 Task: Create a due date automation trigger when advanced on, on the wednesday after a card is due add dates not starting this week at 11:00 AM.
Action: Mouse moved to (1218, 93)
Screenshot: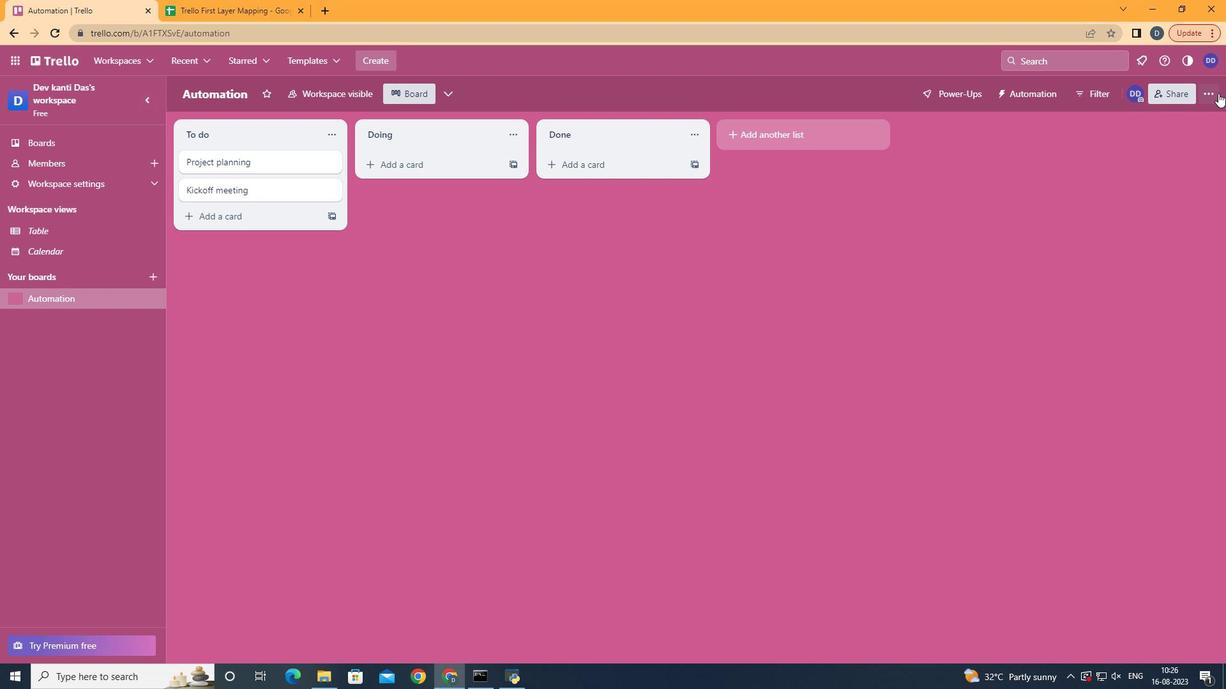 
Action: Mouse pressed left at (1218, 93)
Screenshot: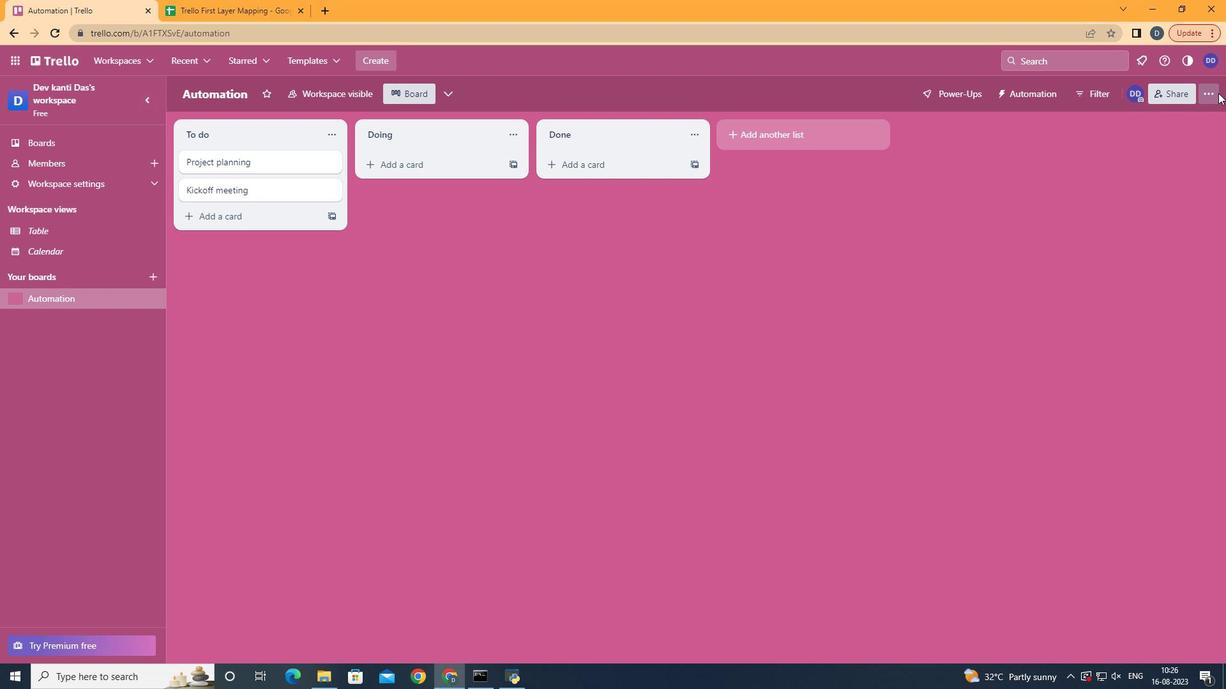
Action: Mouse moved to (1144, 275)
Screenshot: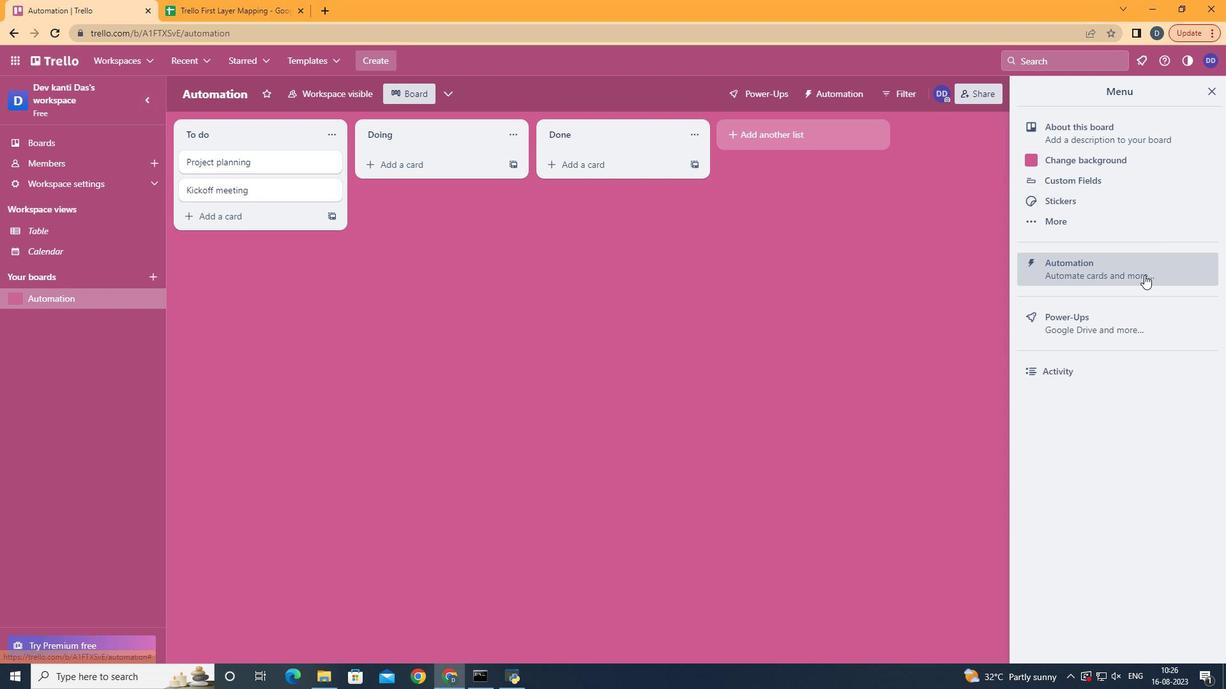 
Action: Mouse pressed left at (1144, 275)
Screenshot: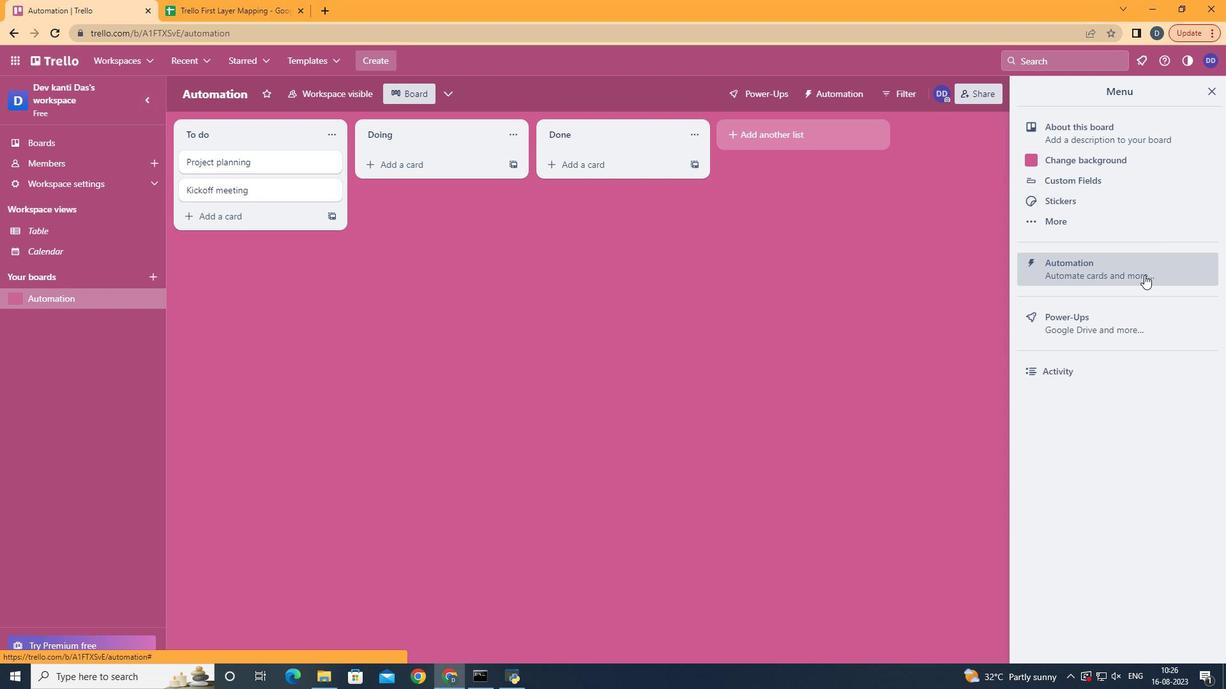 
Action: Mouse moved to (230, 254)
Screenshot: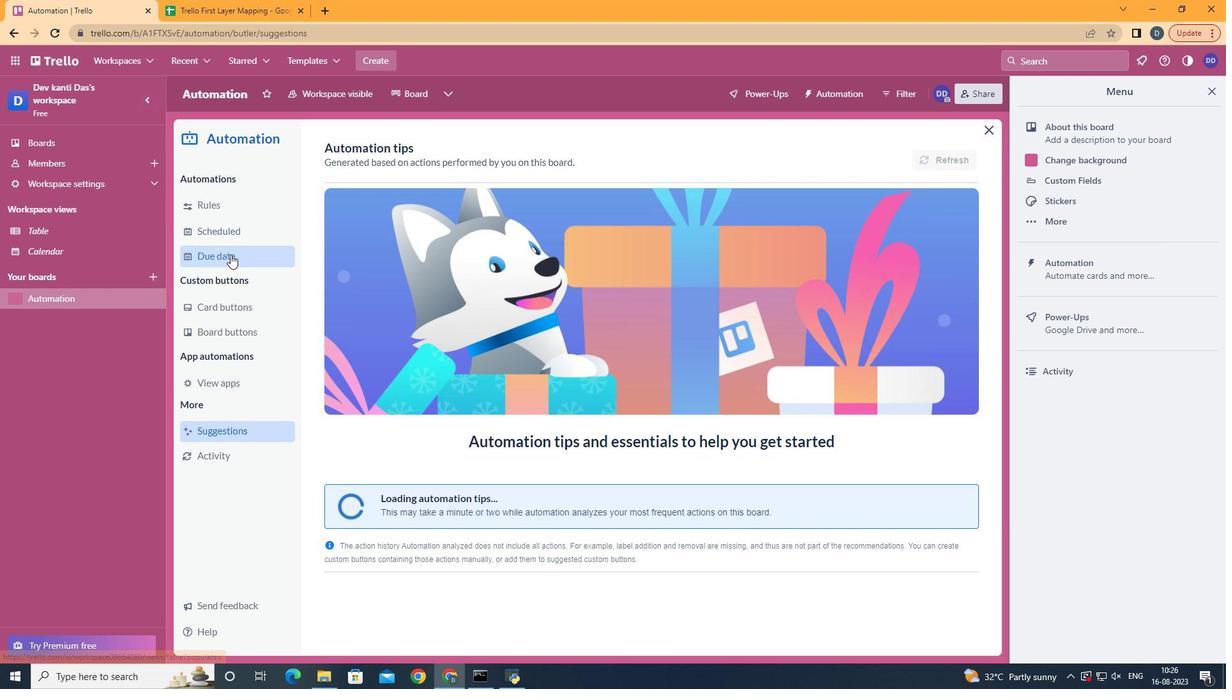 
Action: Mouse pressed left at (230, 254)
Screenshot: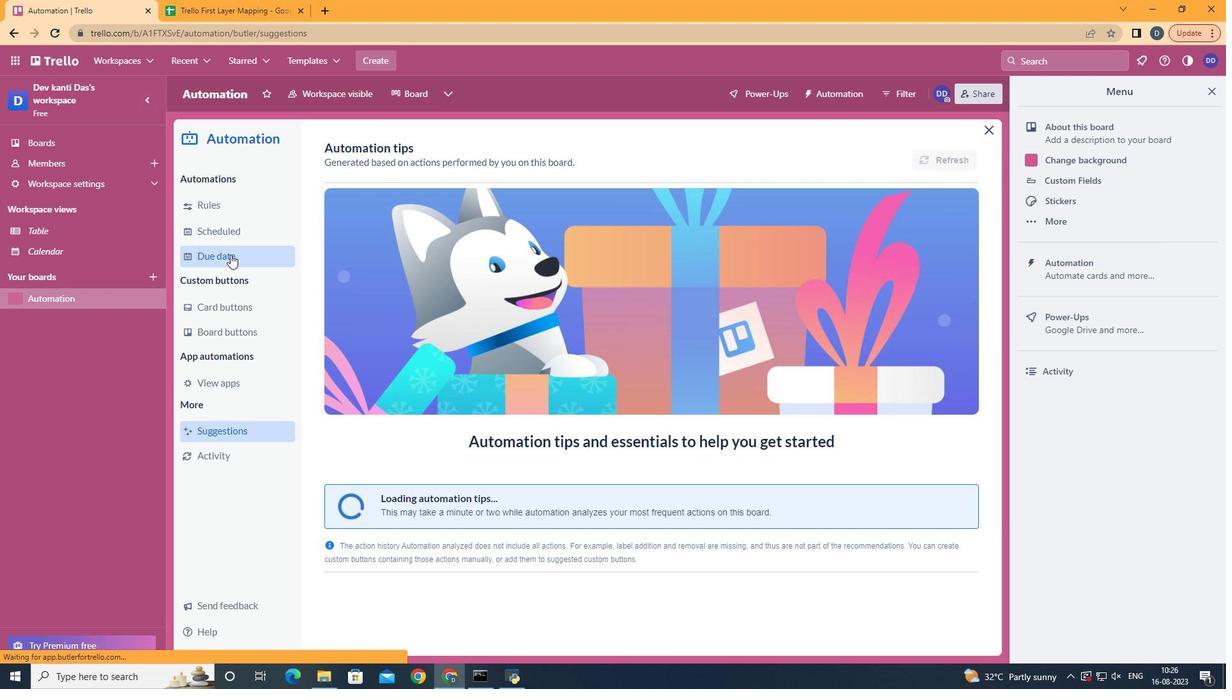 
Action: Mouse moved to (918, 153)
Screenshot: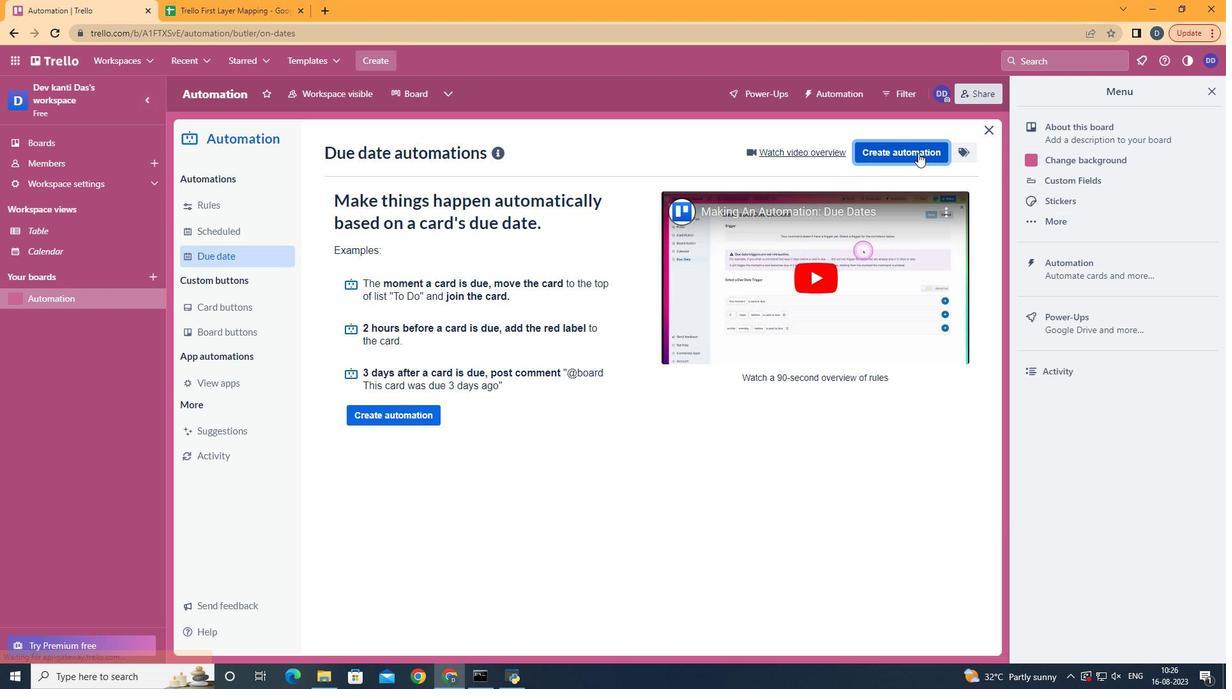 
Action: Mouse pressed left at (918, 153)
Screenshot: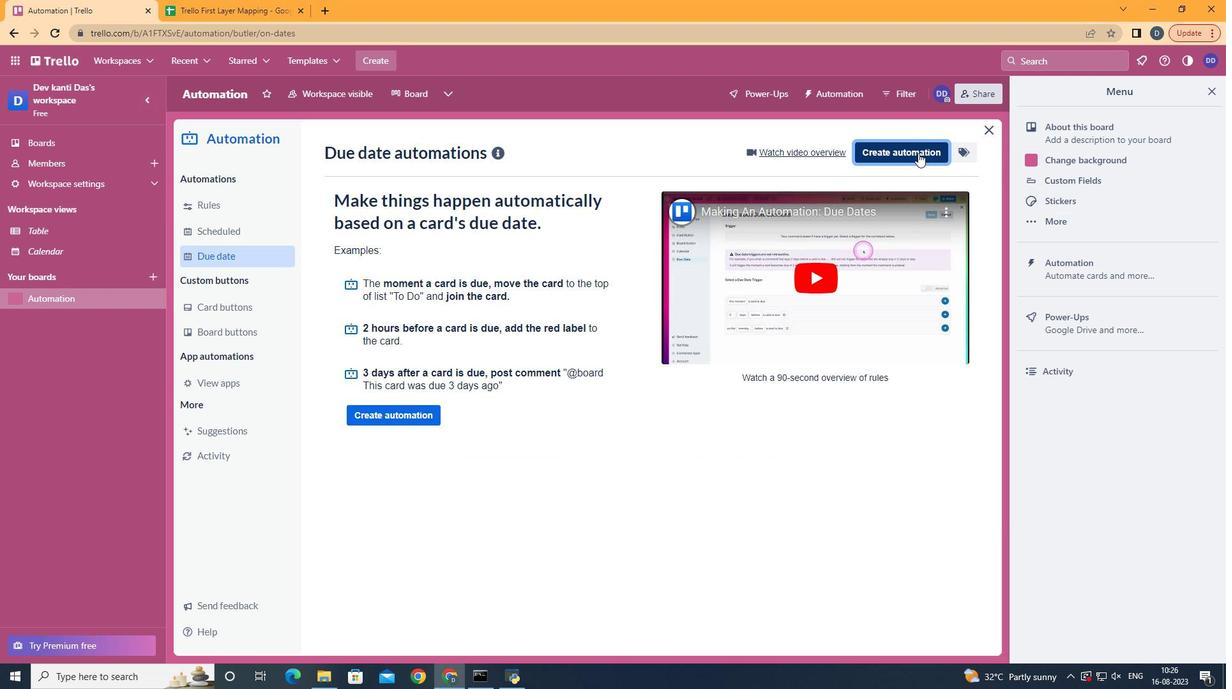 
Action: Mouse moved to (624, 270)
Screenshot: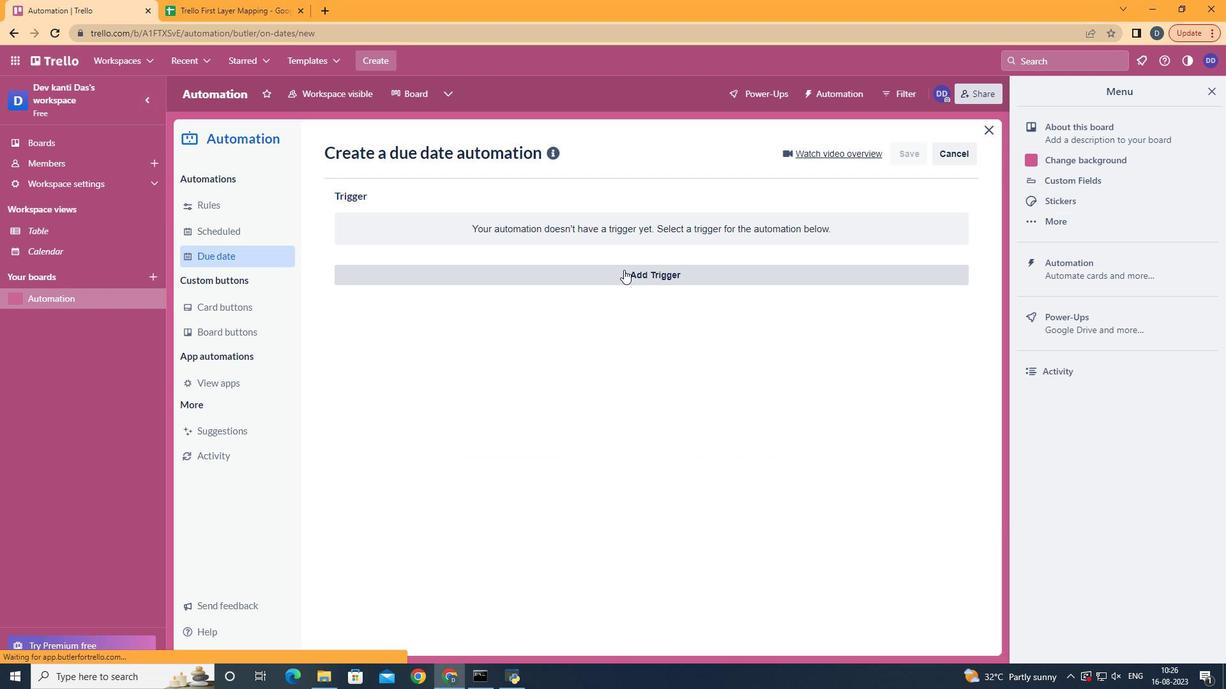 
Action: Mouse pressed left at (624, 270)
Screenshot: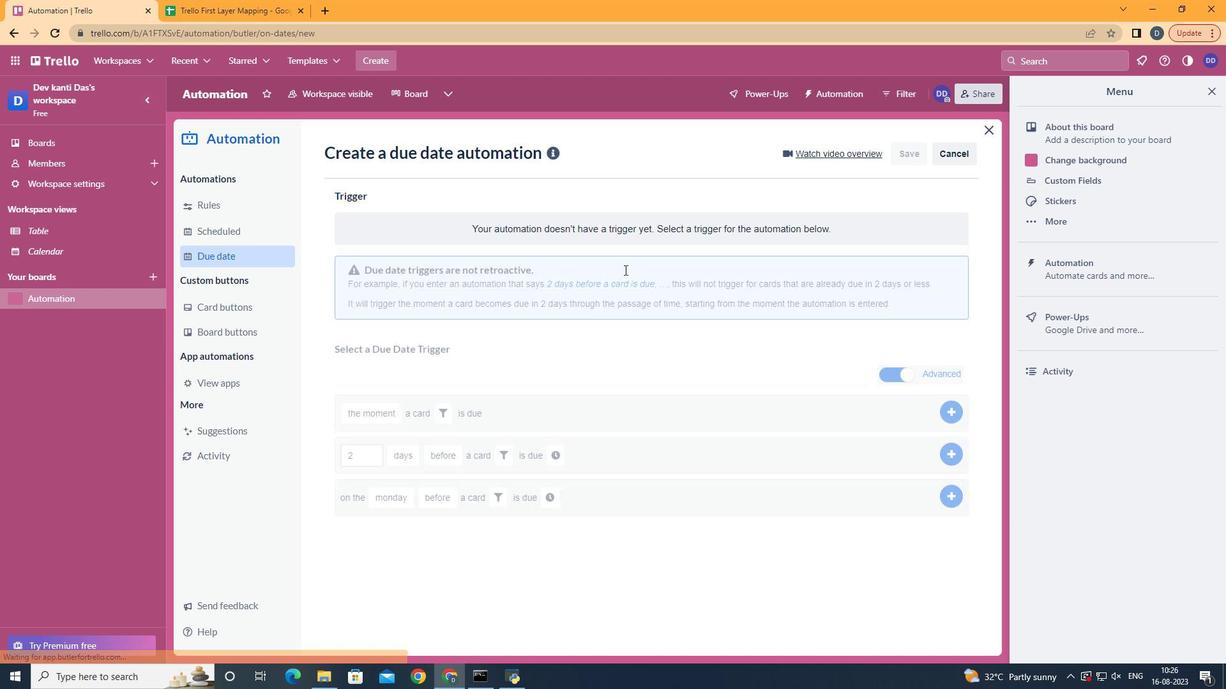
Action: Mouse moved to (411, 387)
Screenshot: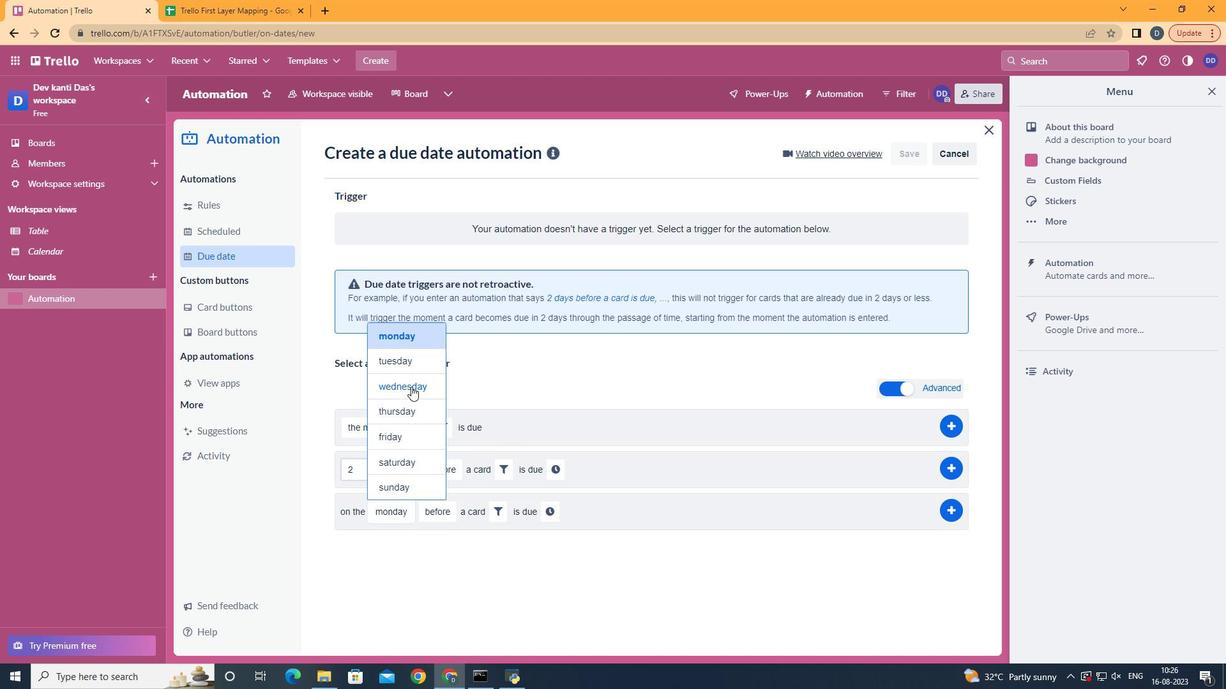 
Action: Mouse pressed left at (411, 387)
Screenshot: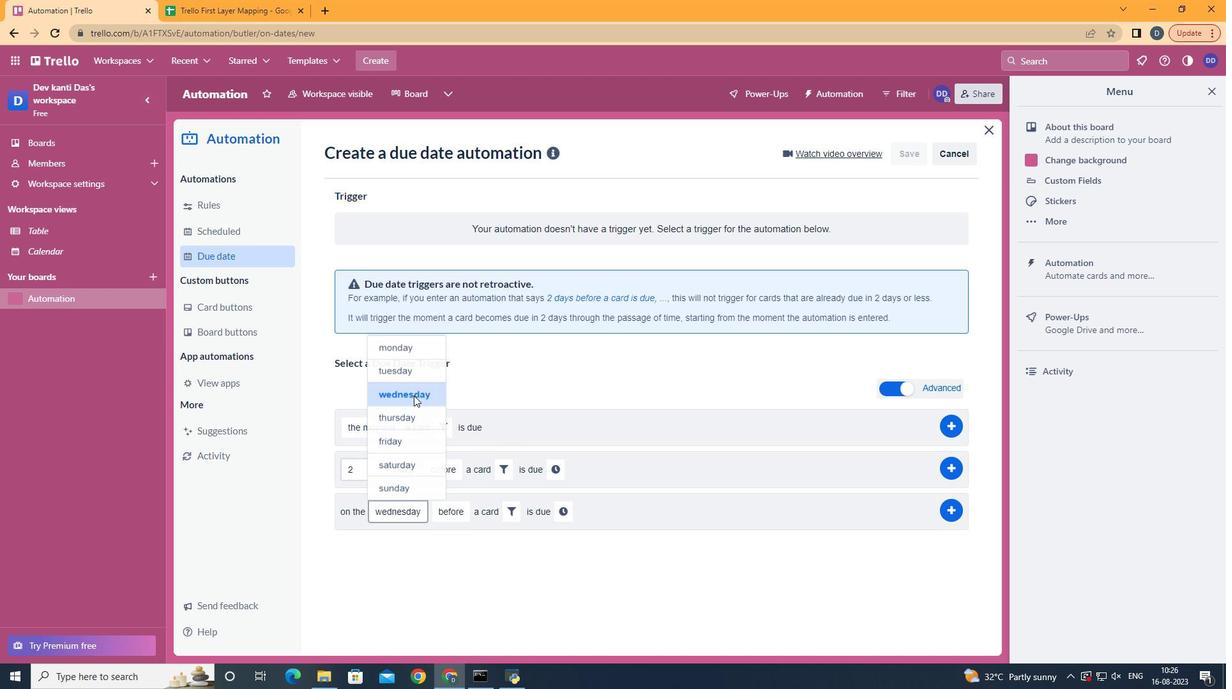 
Action: Mouse moved to (466, 559)
Screenshot: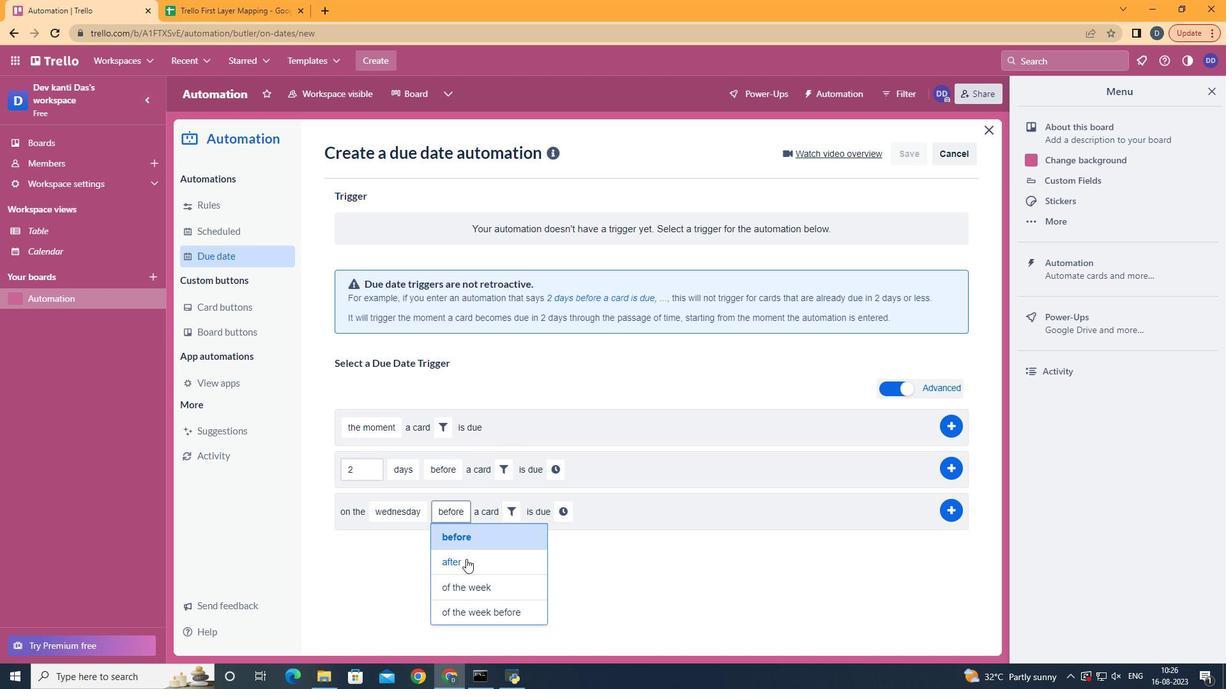 
Action: Mouse pressed left at (466, 559)
Screenshot: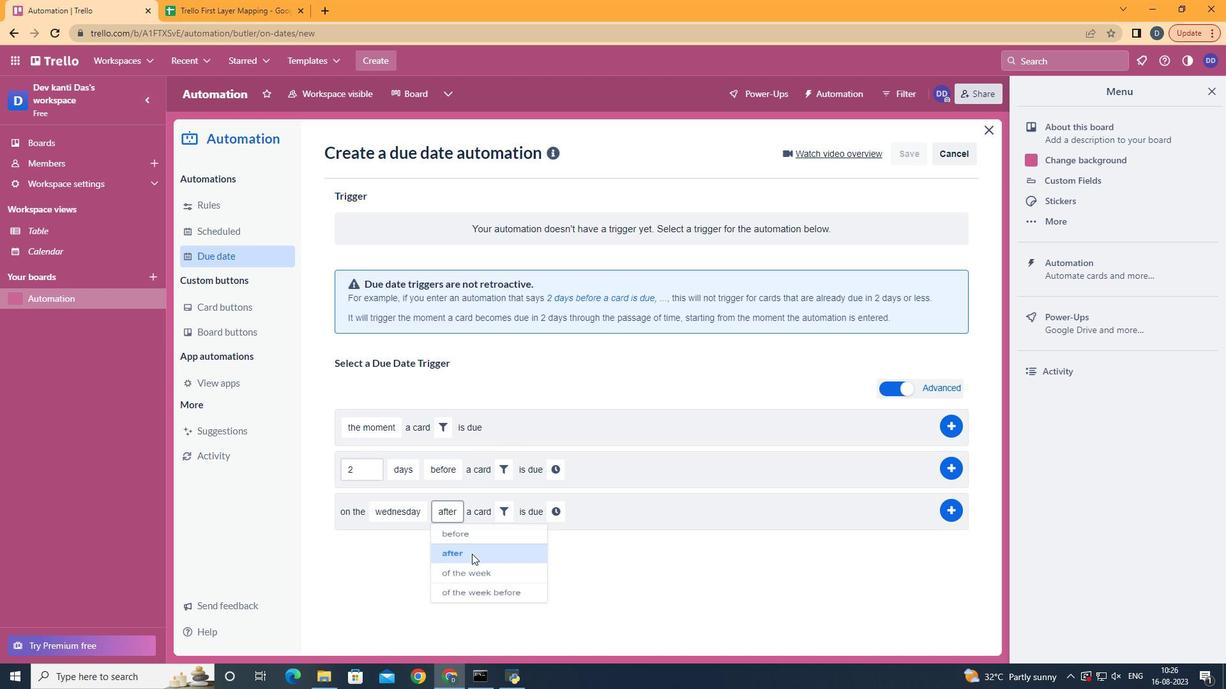 
Action: Mouse moved to (504, 513)
Screenshot: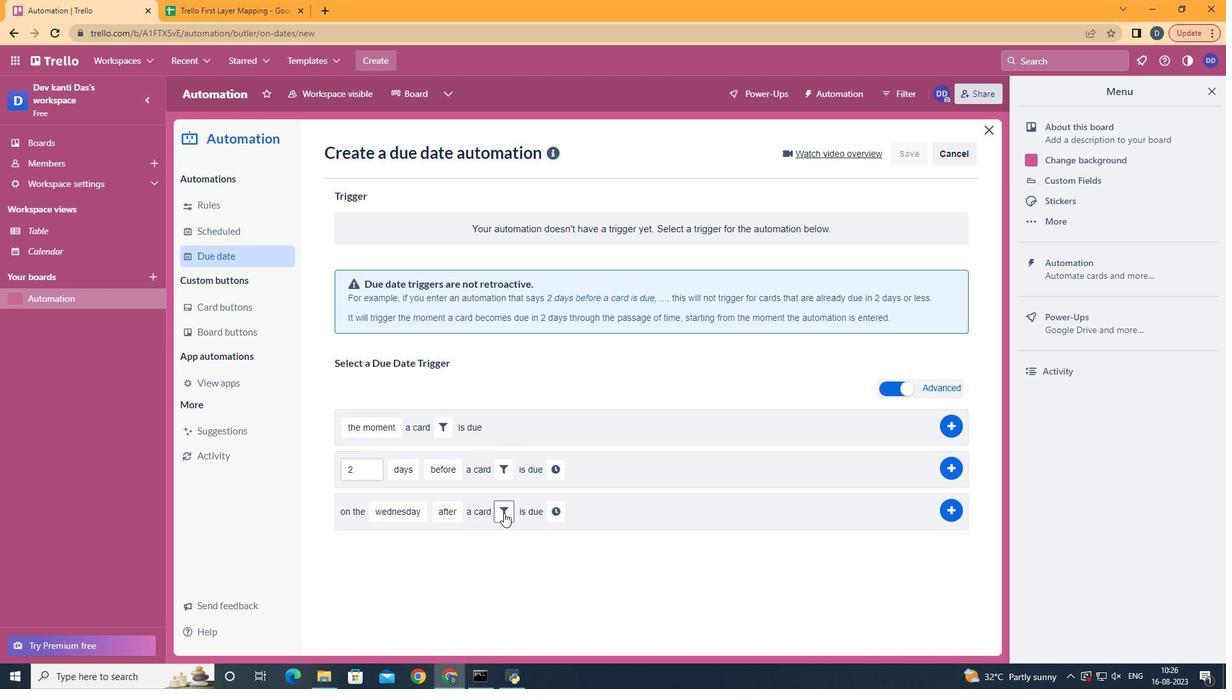 
Action: Mouse pressed left at (504, 513)
Screenshot: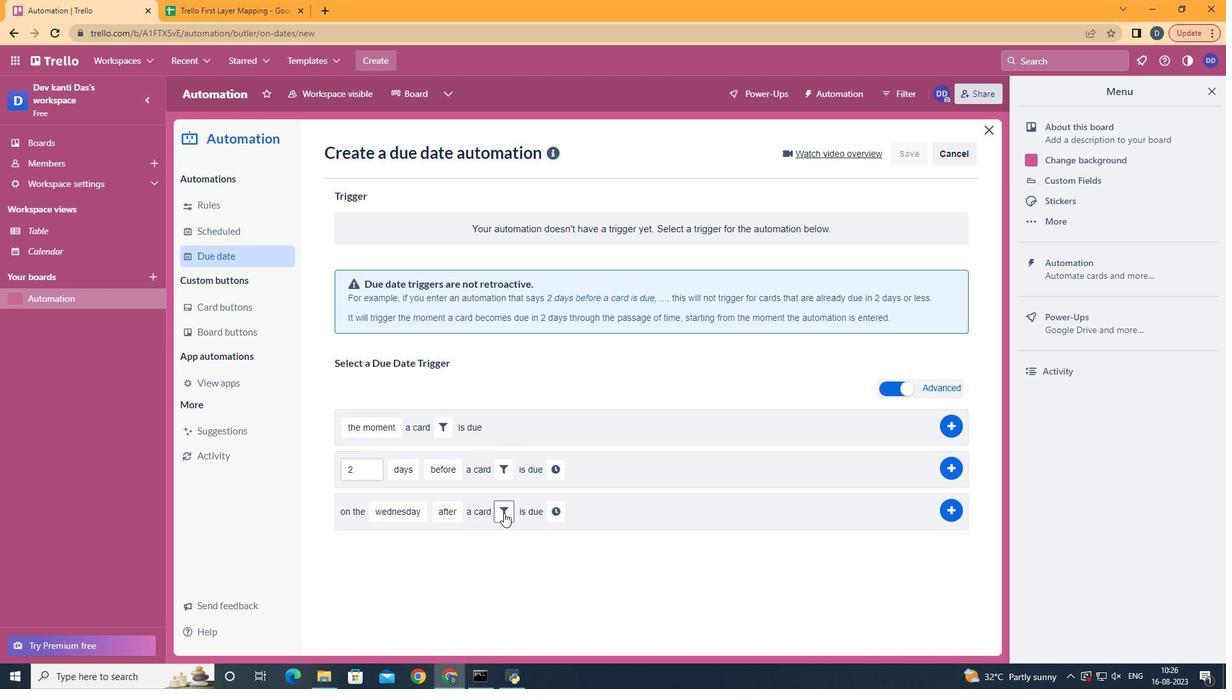 
Action: Mouse moved to (586, 565)
Screenshot: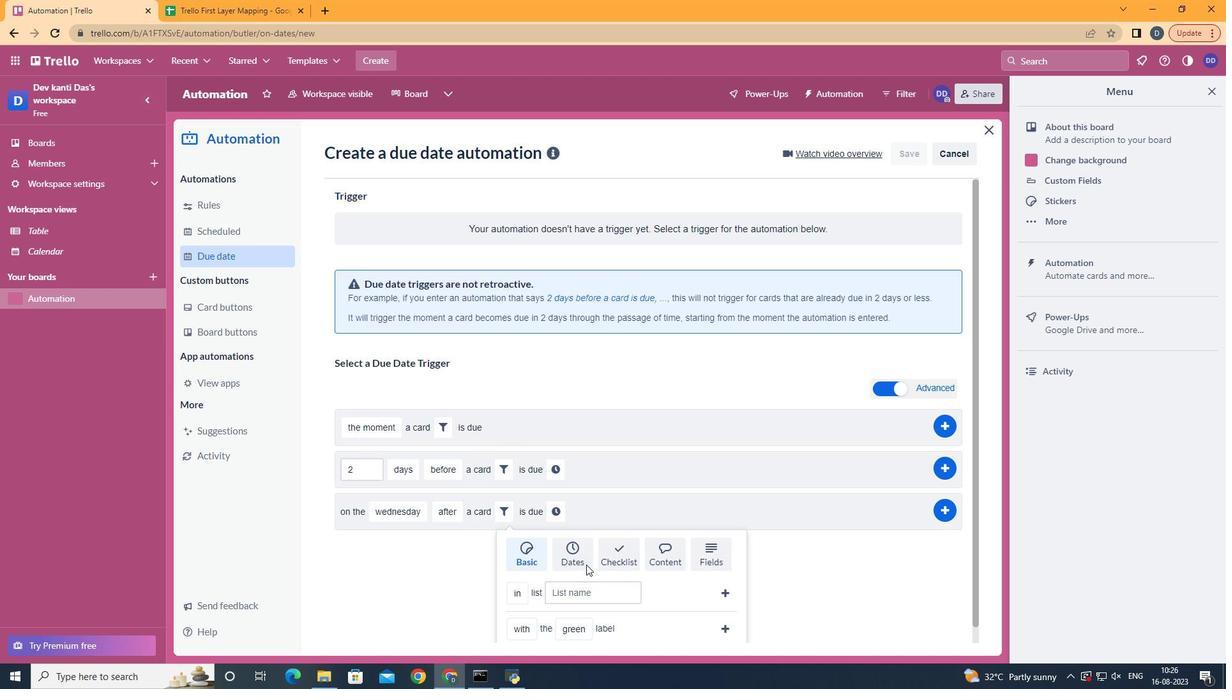 
Action: Mouse pressed left at (586, 565)
Screenshot: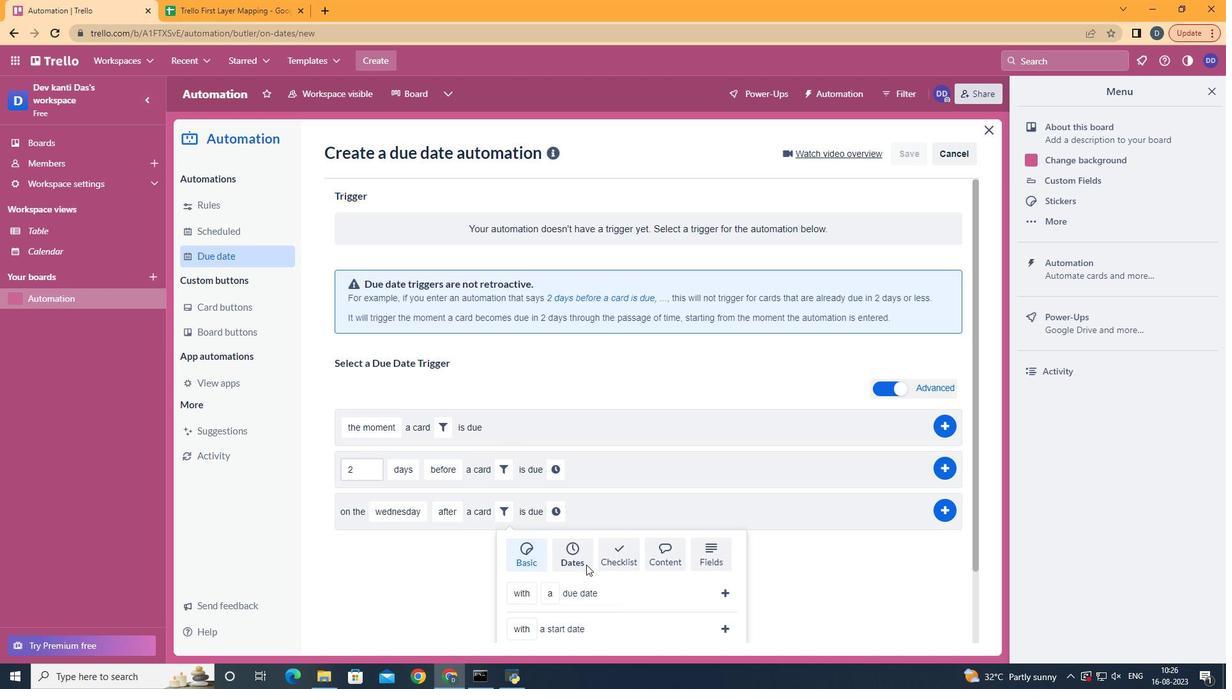 
Action: Mouse scrolled (586, 564) with delta (0, 0)
Screenshot: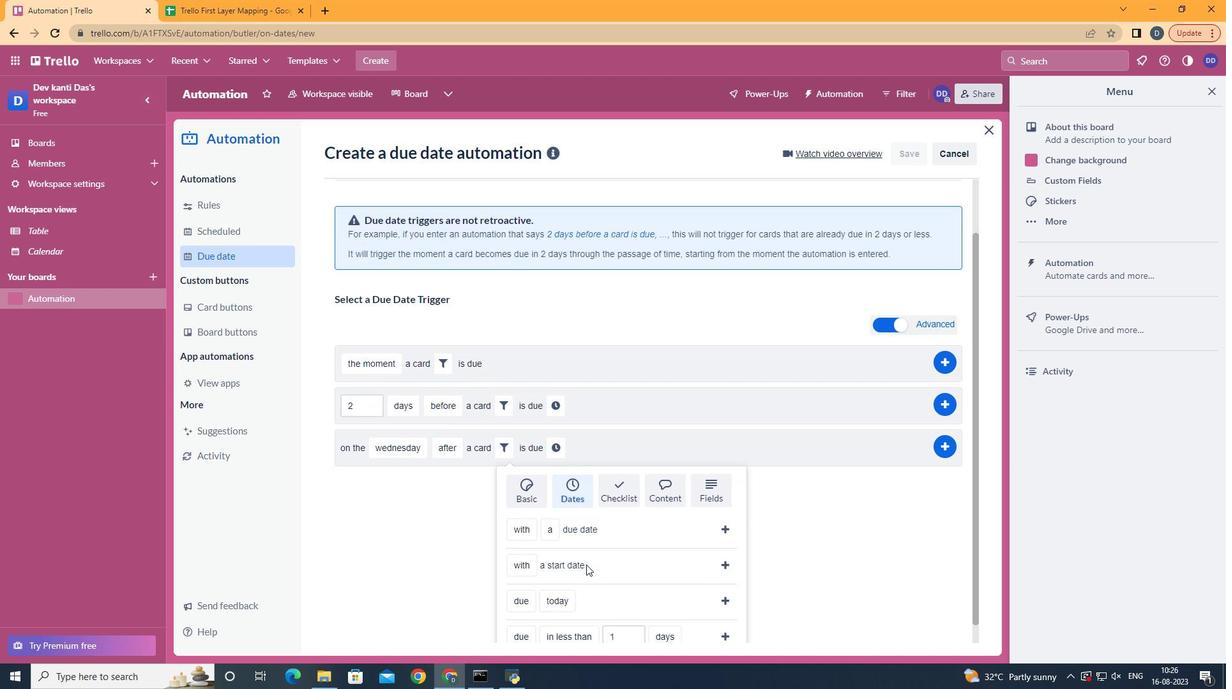 
Action: Mouse scrolled (586, 564) with delta (0, 0)
Screenshot: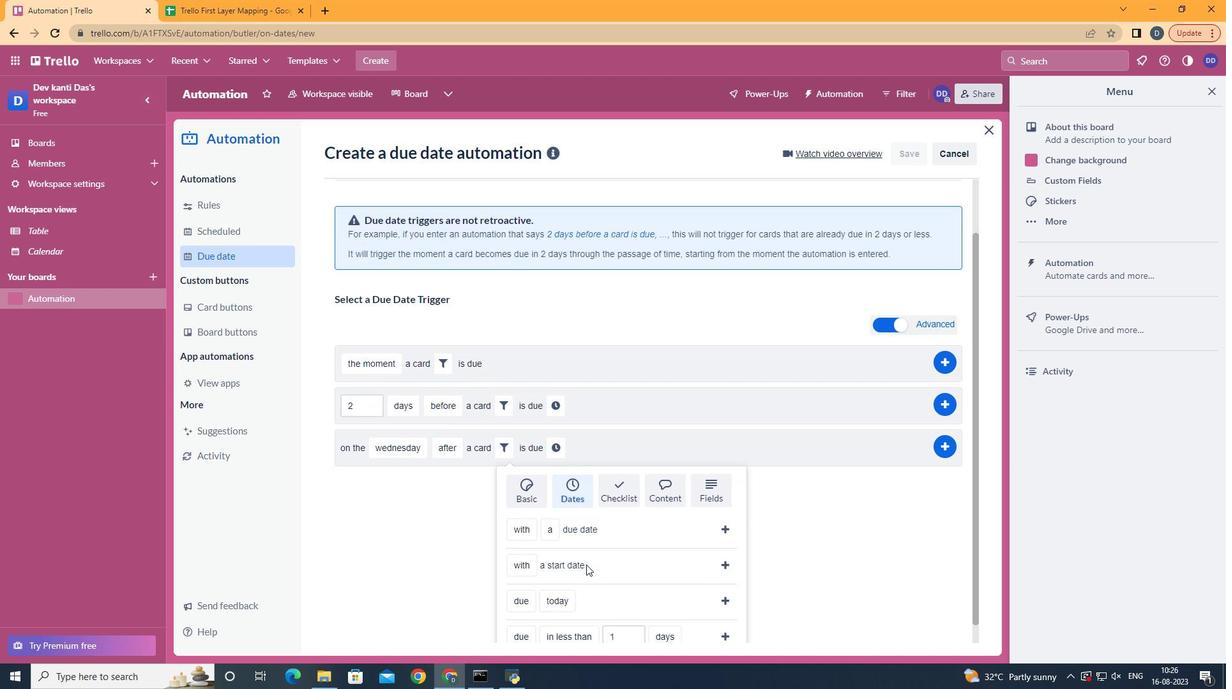 
Action: Mouse scrolled (586, 564) with delta (0, 0)
Screenshot: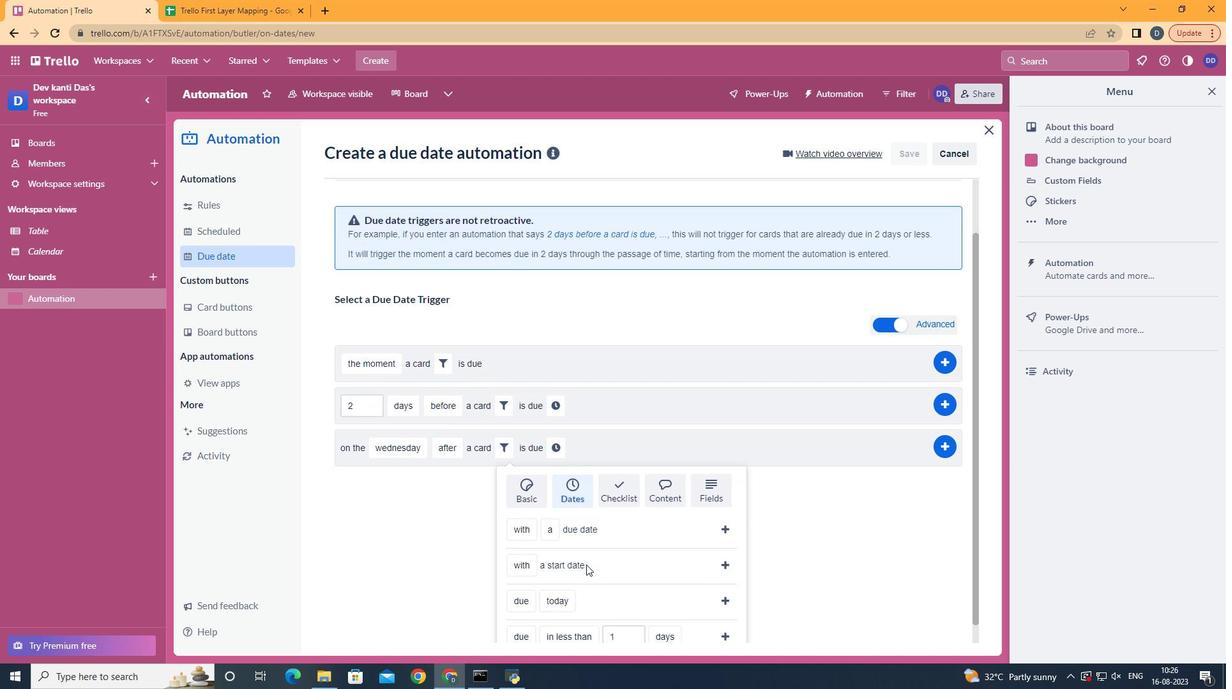 
Action: Mouse scrolled (586, 564) with delta (0, 0)
Screenshot: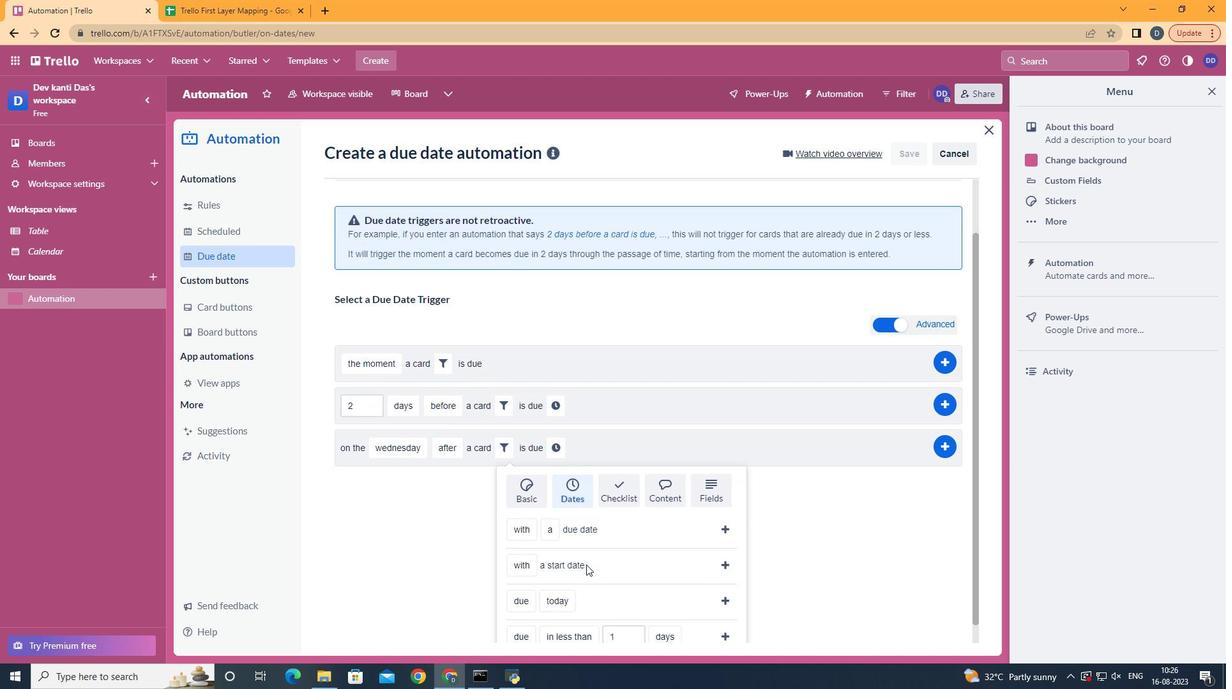 
Action: Mouse scrolled (586, 564) with delta (0, 0)
Screenshot: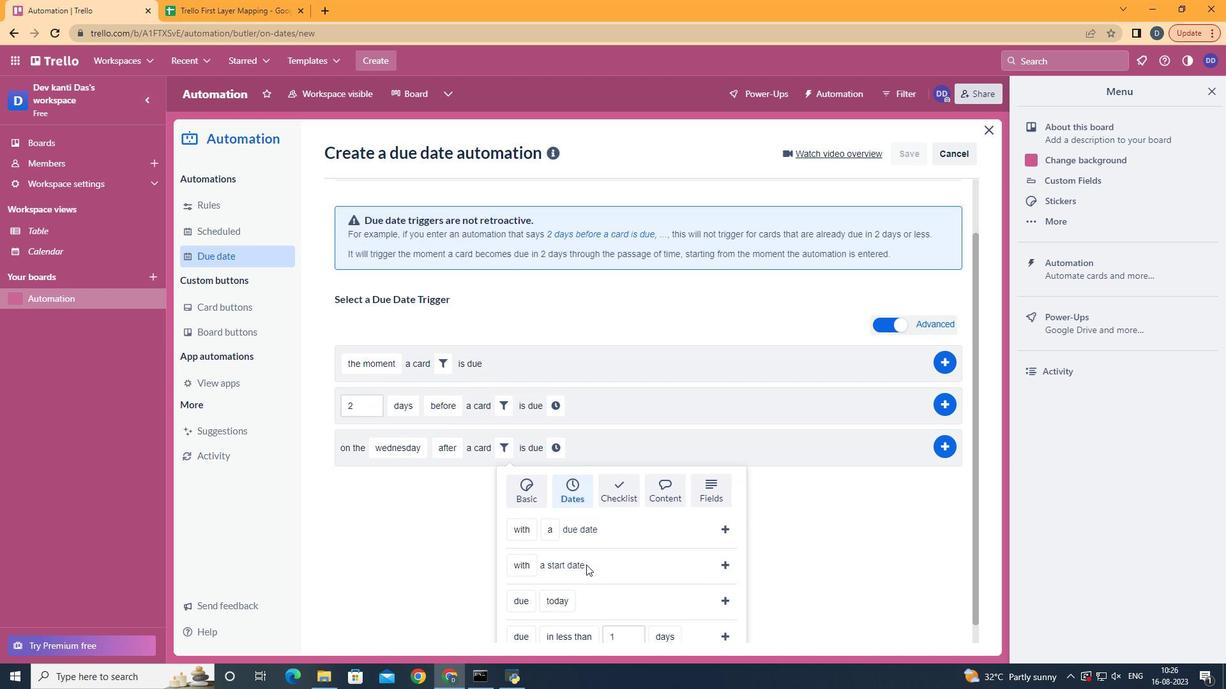 
Action: Mouse moved to (533, 564)
Screenshot: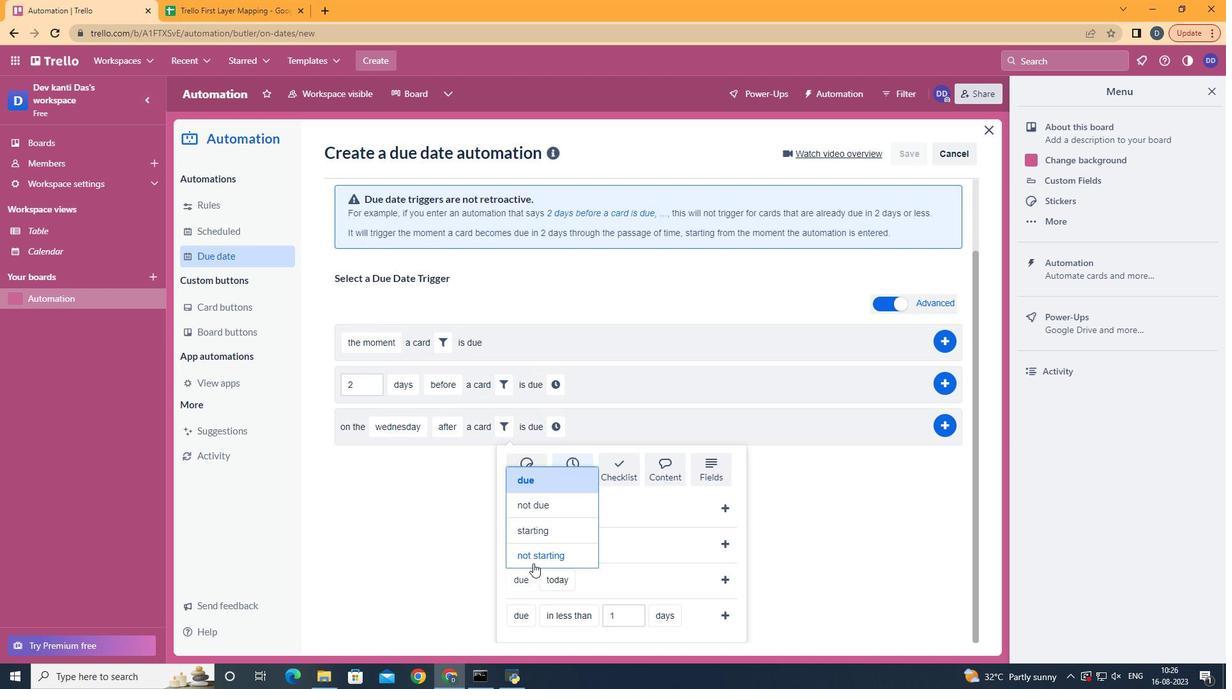 
Action: Mouse pressed left at (533, 564)
Screenshot: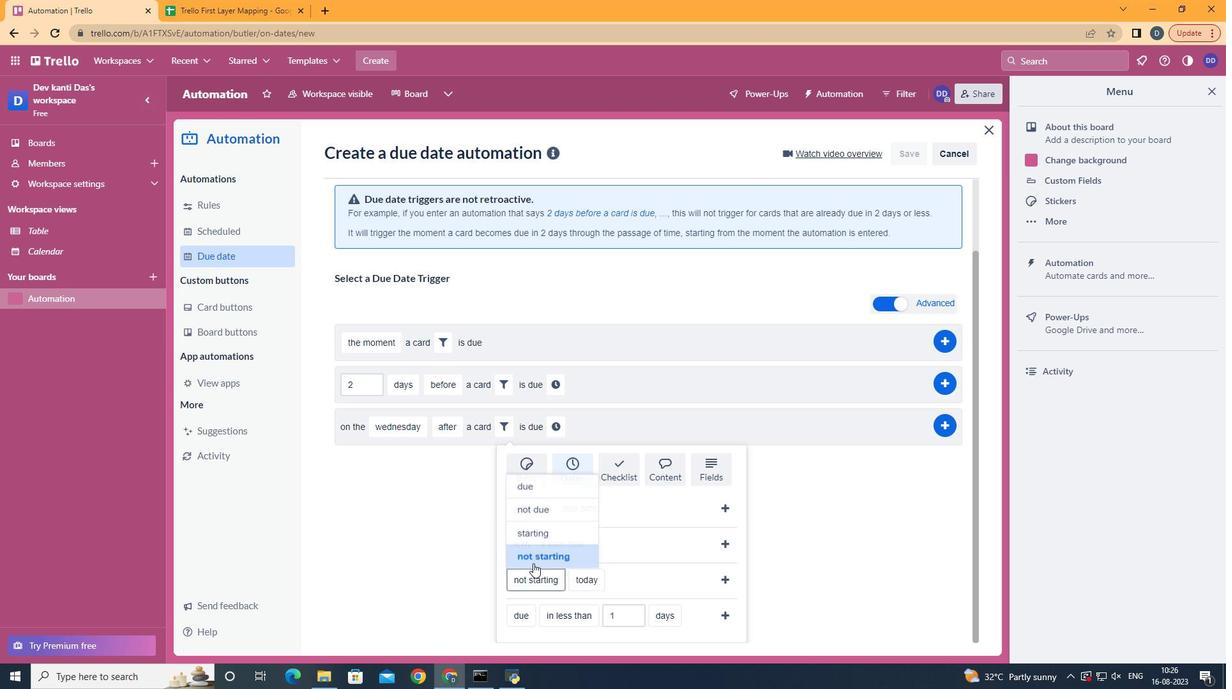 
Action: Mouse moved to (598, 558)
Screenshot: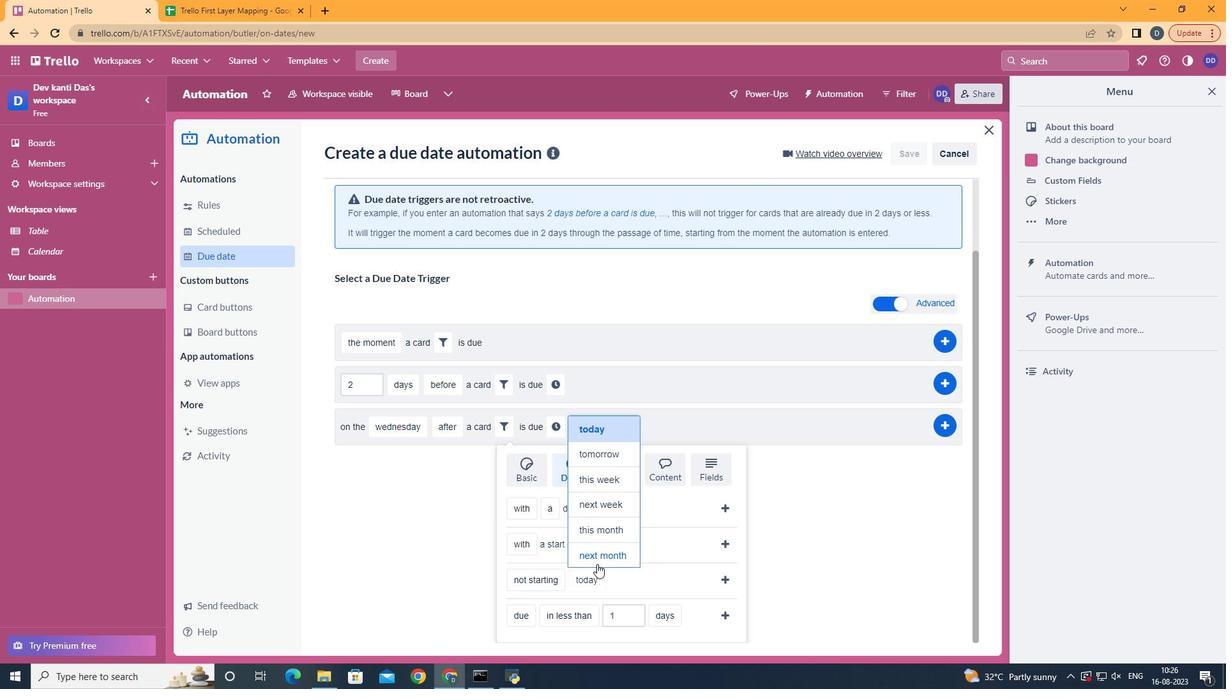 
Action: Mouse pressed left at (612, 473)
Screenshot: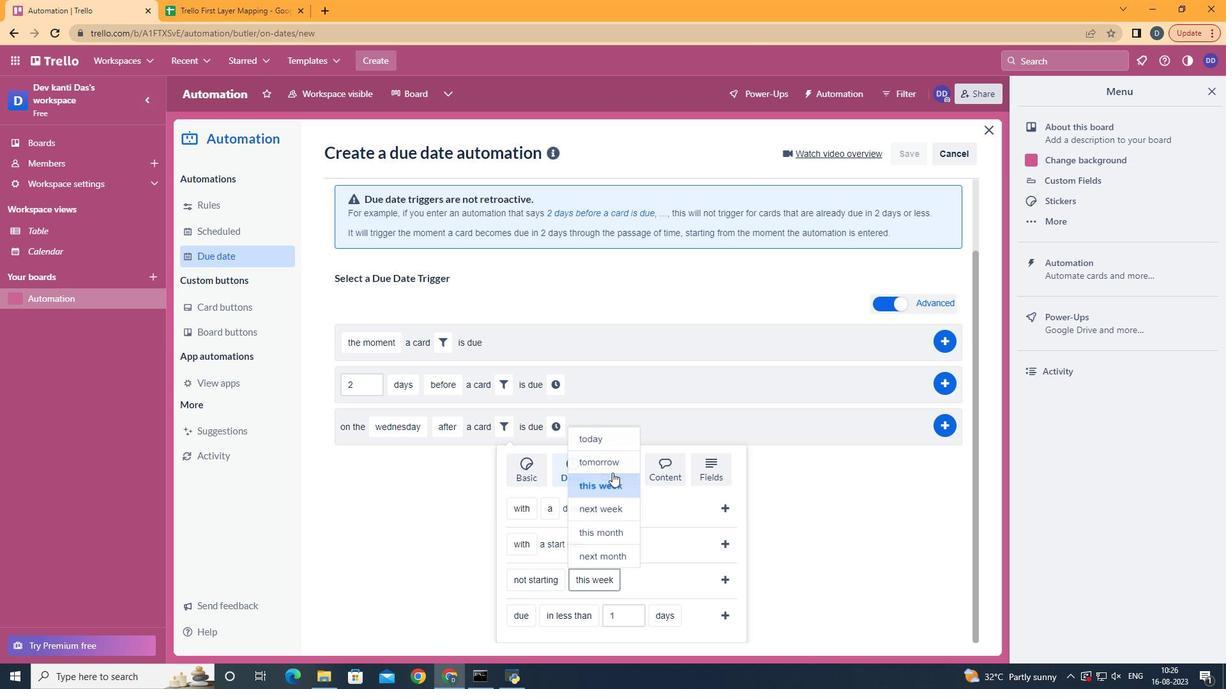 
Action: Mouse moved to (719, 586)
Screenshot: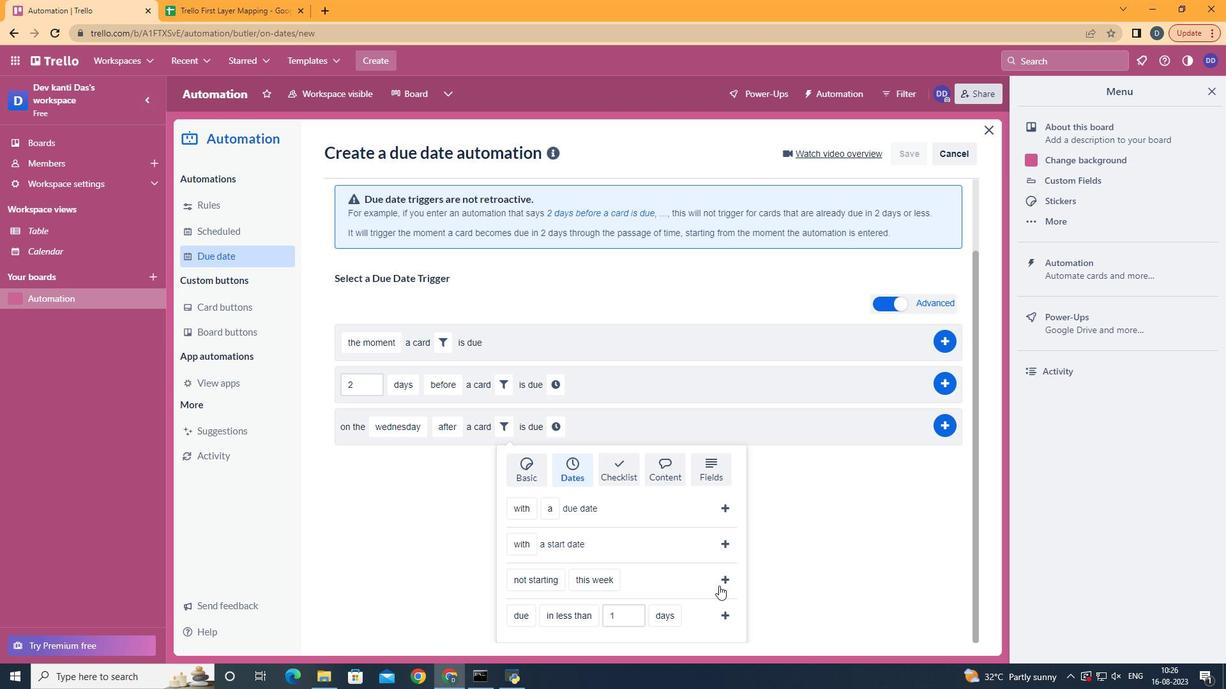 
Action: Mouse pressed left at (719, 586)
Screenshot: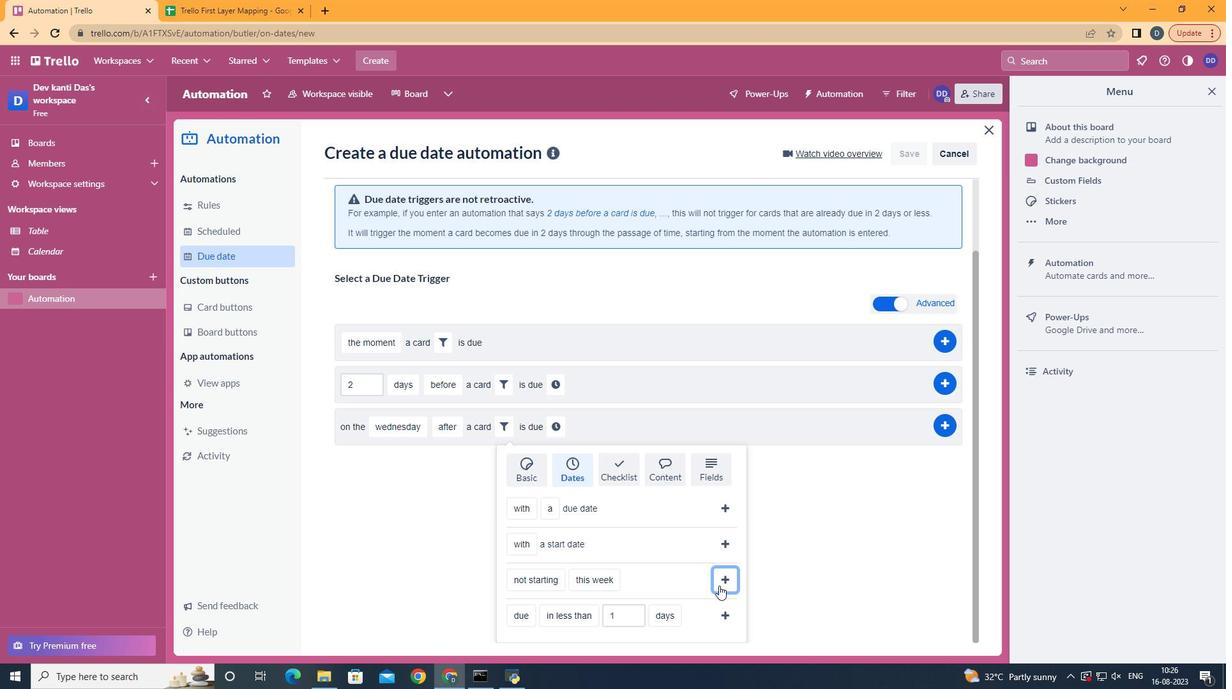 
Action: Mouse moved to (670, 512)
Screenshot: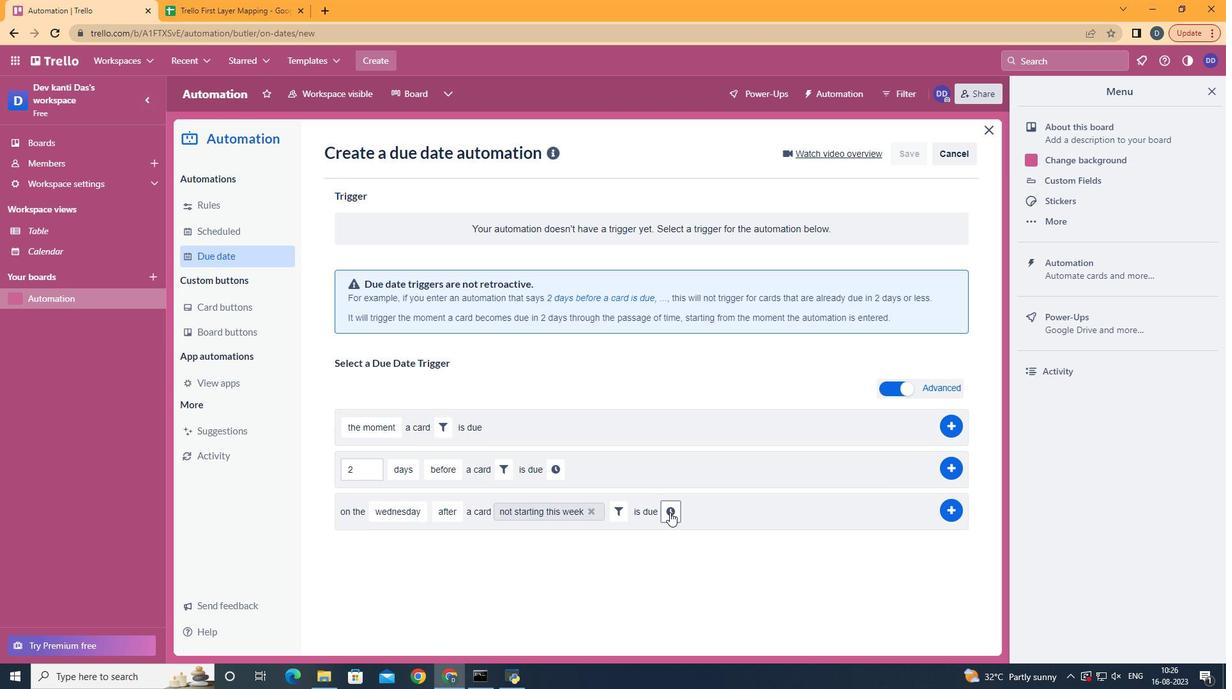 
Action: Mouse pressed left at (670, 512)
Screenshot: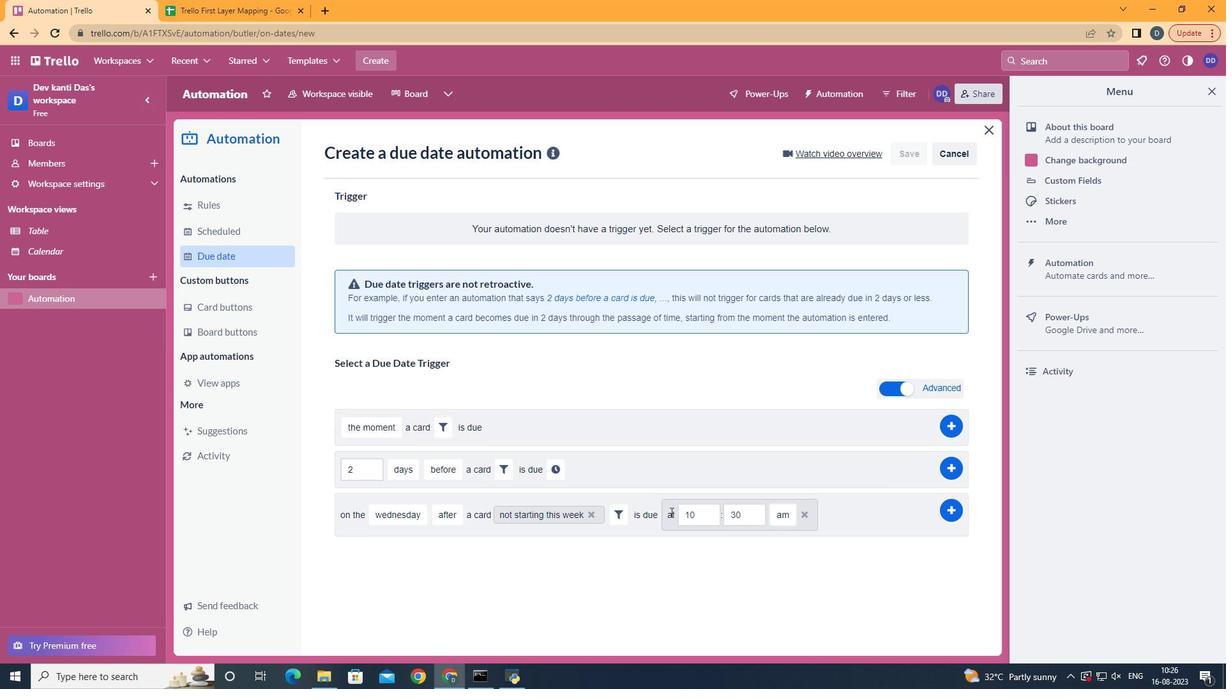 
Action: Mouse moved to (700, 517)
Screenshot: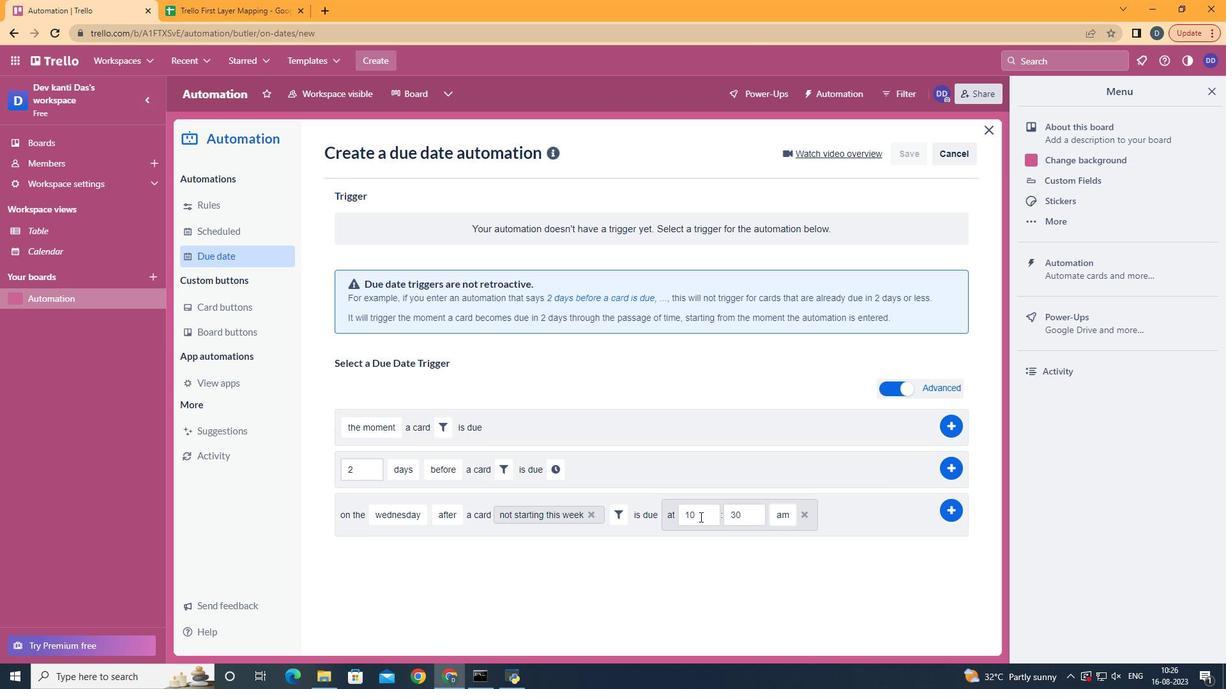 
Action: Mouse pressed left at (700, 517)
Screenshot: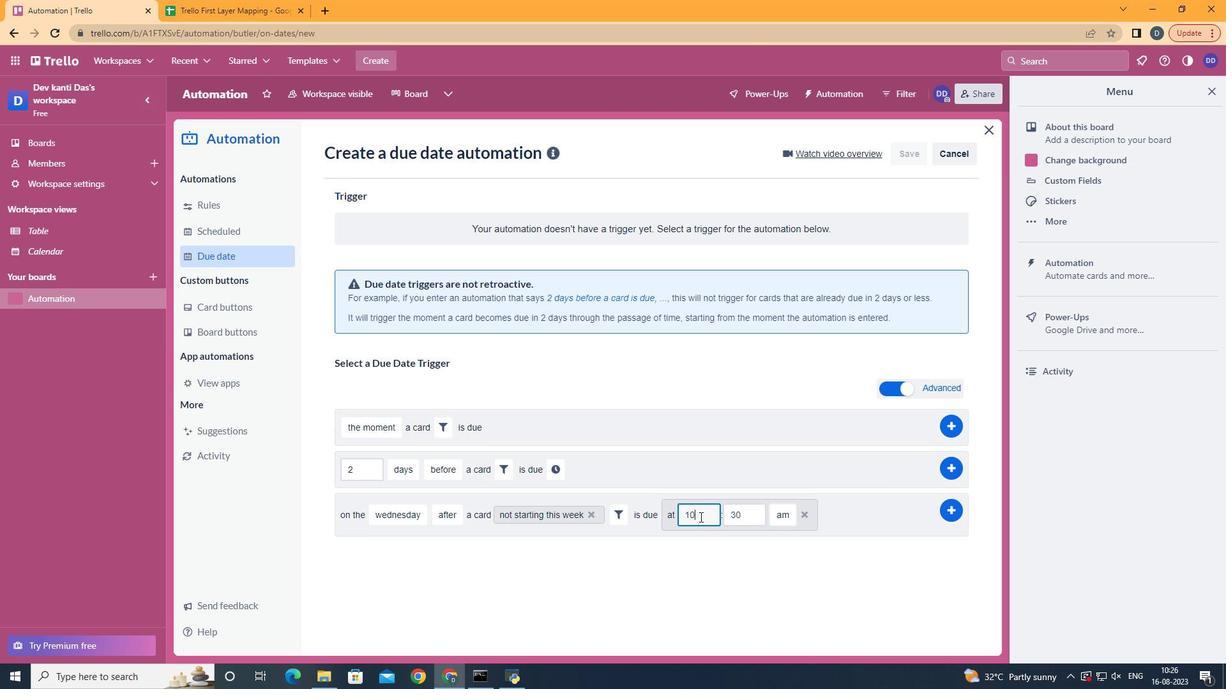 
Action: Key pressed <Key.backspace>1
Screenshot: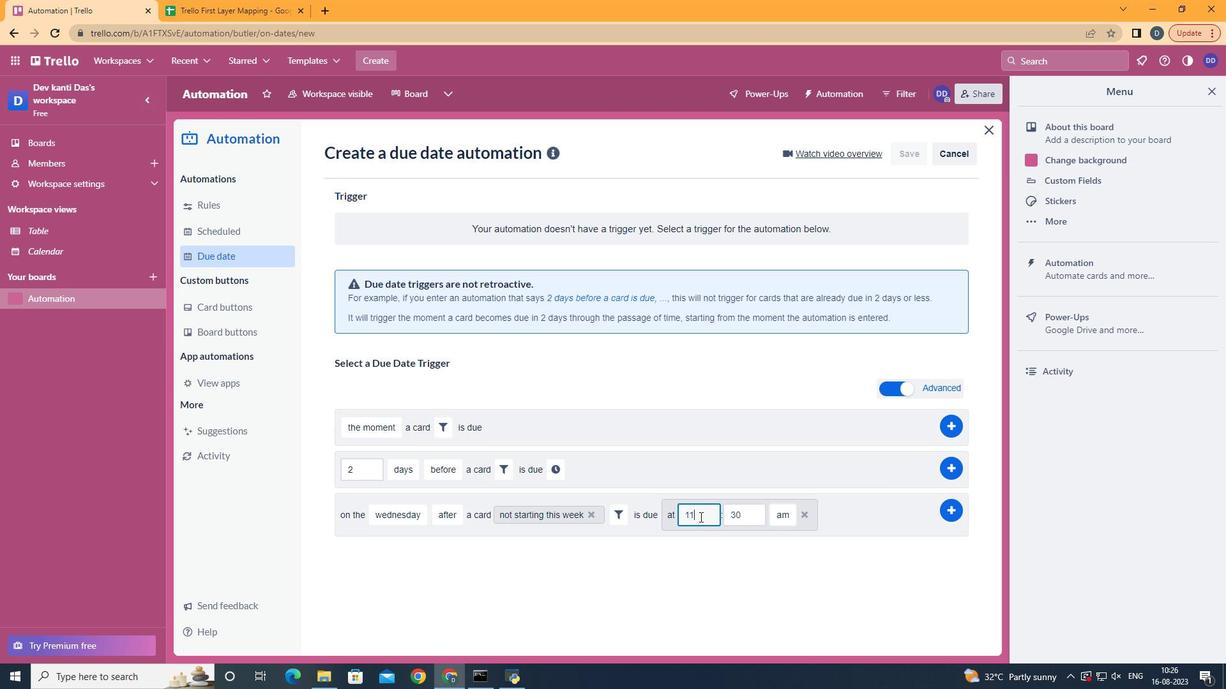 
Action: Mouse moved to (748, 514)
Screenshot: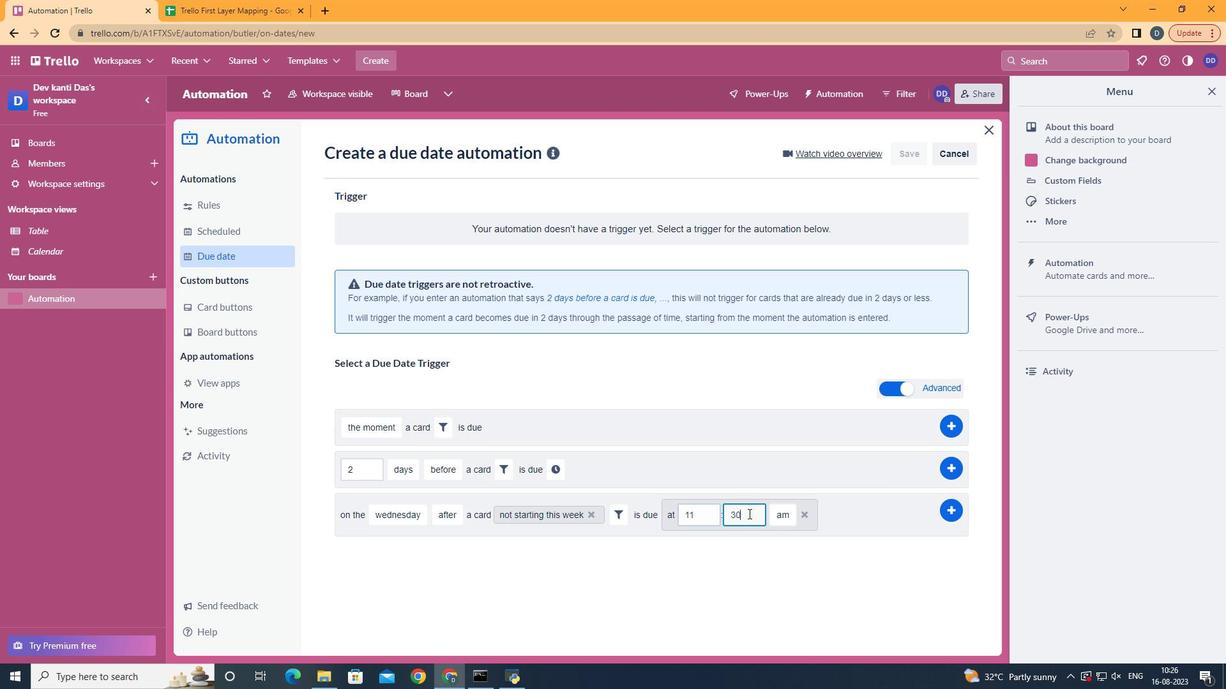 
Action: Mouse pressed left at (748, 514)
Screenshot: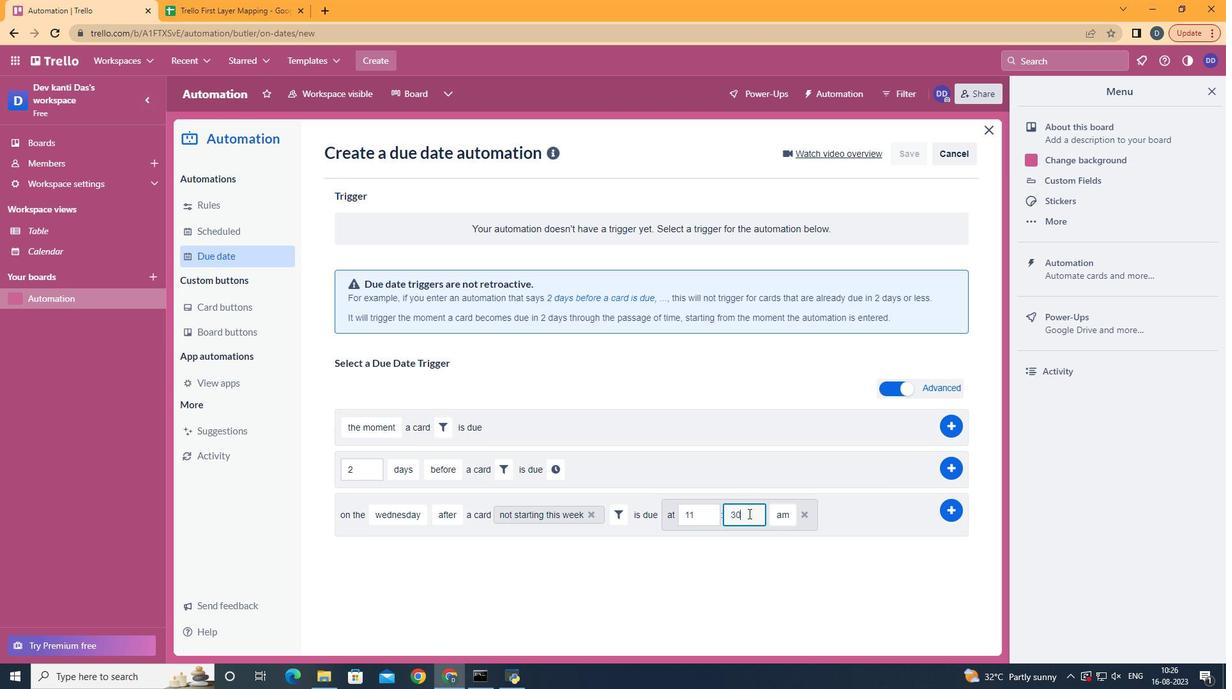 
Action: Key pressed <Key.backspace><Key.backspace>00
Screenshot: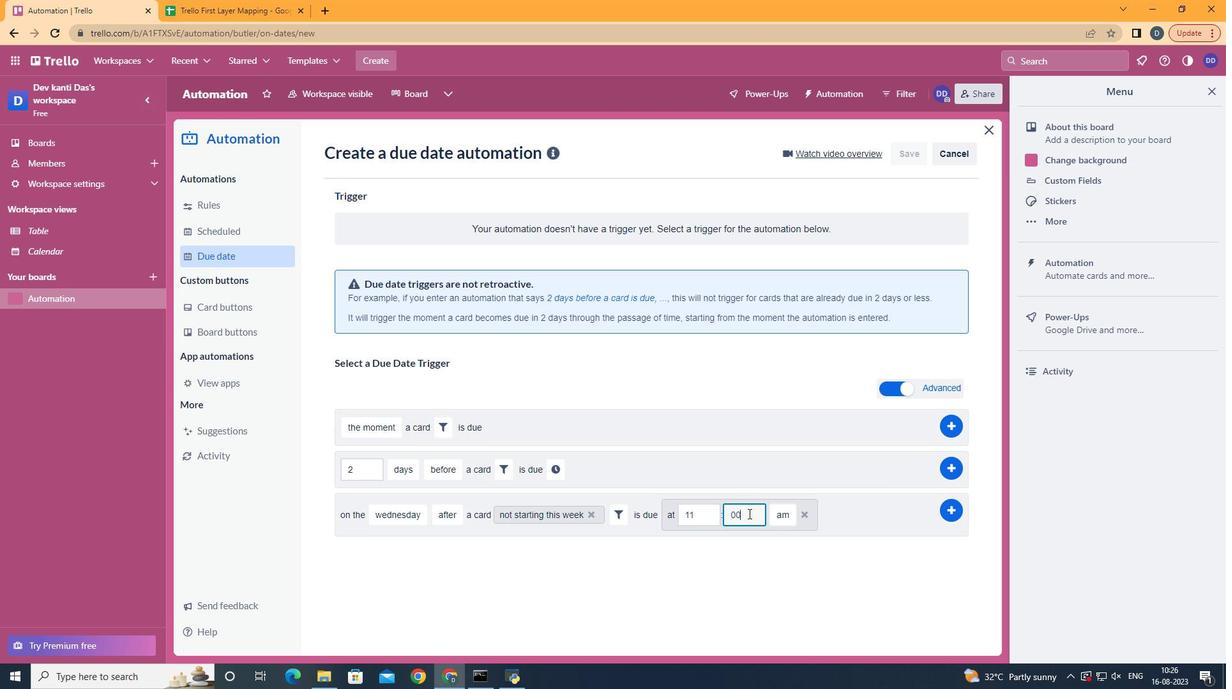 
Action: Mouse moved to (957, 509)
Screenshot: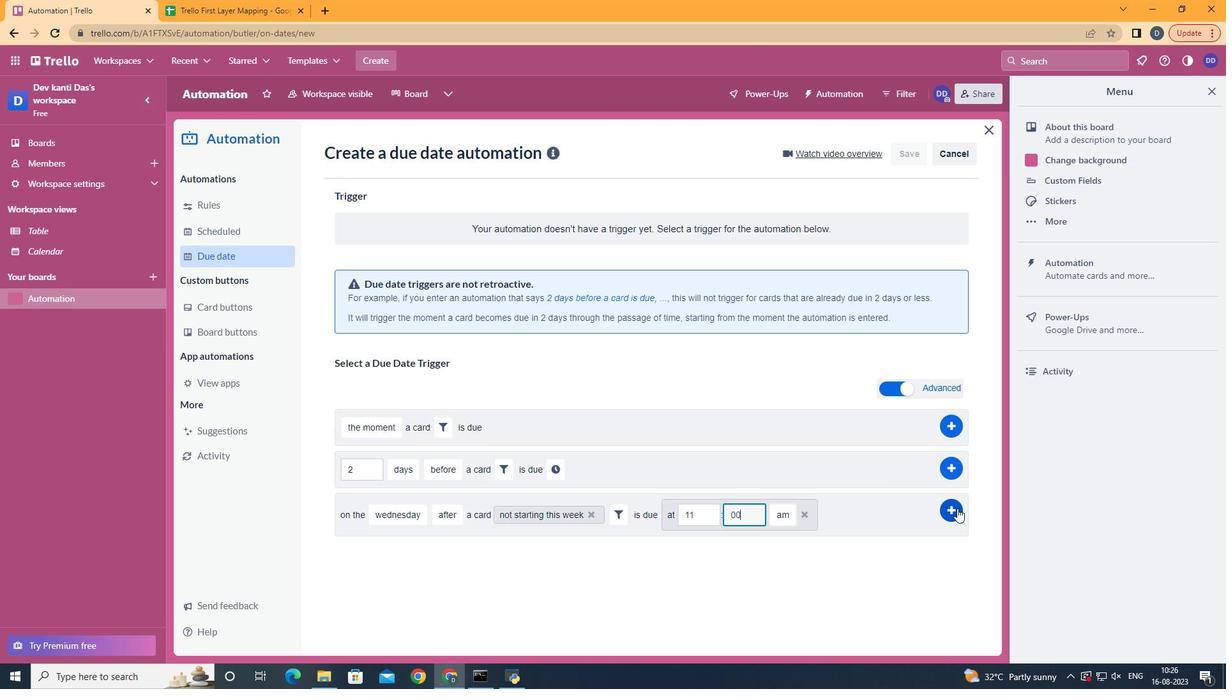
Action: Mouse pressed left at (957, 509)
Screenshot: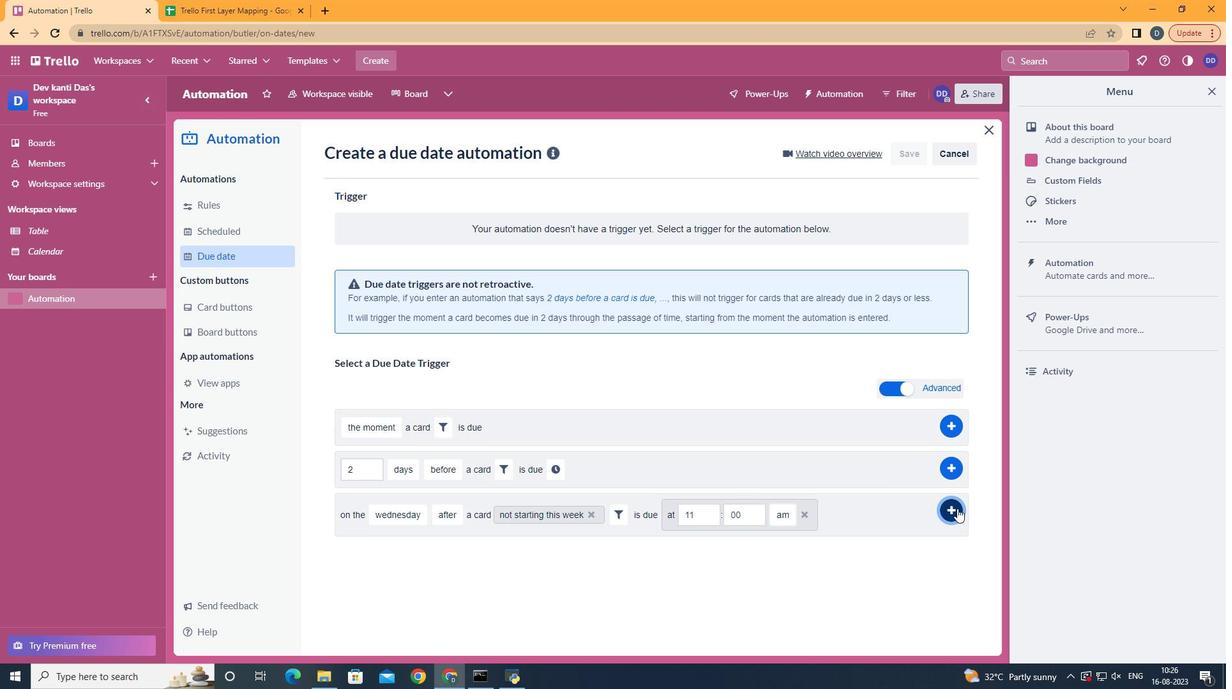 
